 Task: open a new blank ppt, save the file as Andrewone.pptx Add the quote 'The only way to do great work is to love what you do.'Apply font style 'Arial Narrow' and font size 15 Align the text to the Center .Change the text color to  'Tan'
Action: Mouse moved to (34, 64)
Screenshot: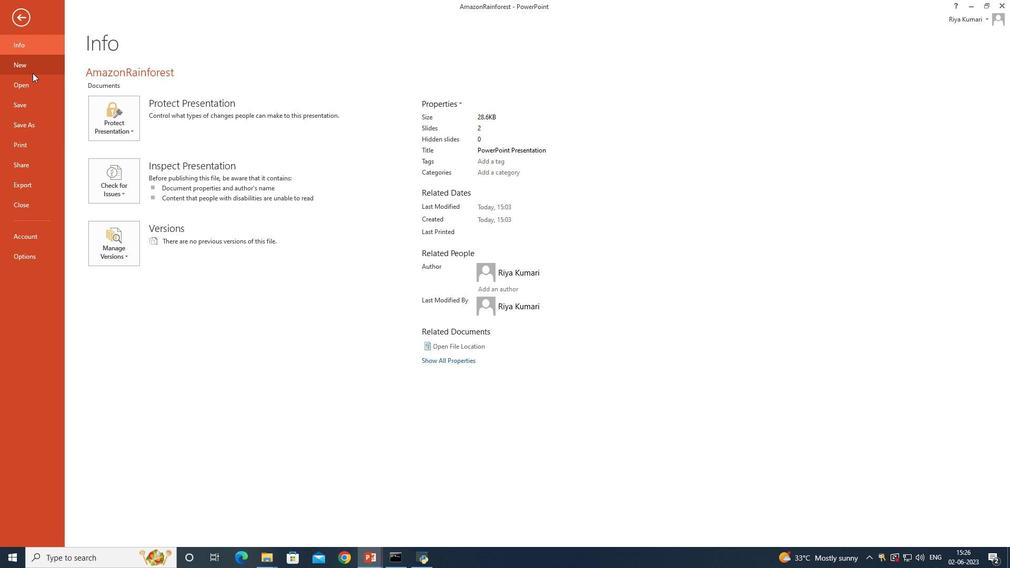 
Action: Mouse pressed left at (34, 64)
Screenshot: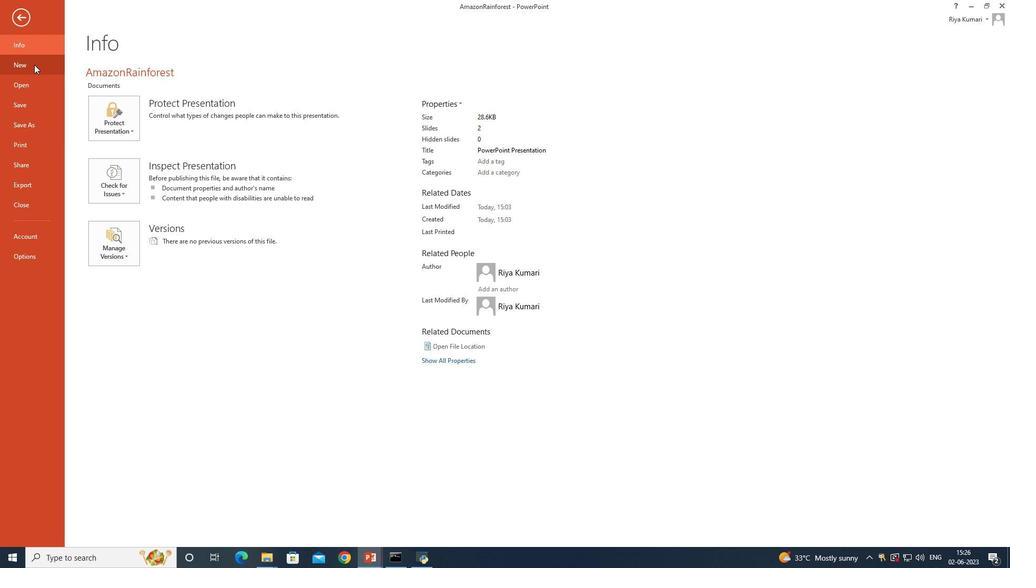 
Action: Mouse moved to (136, 145)
Screenshot: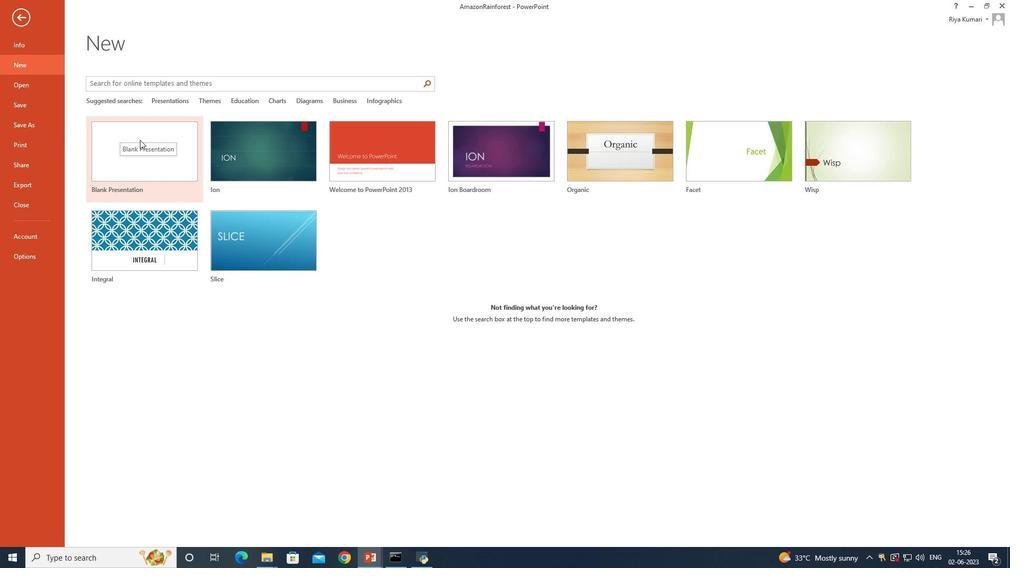 
Action: Mouse pressed left at (136, 145)
Screenshot: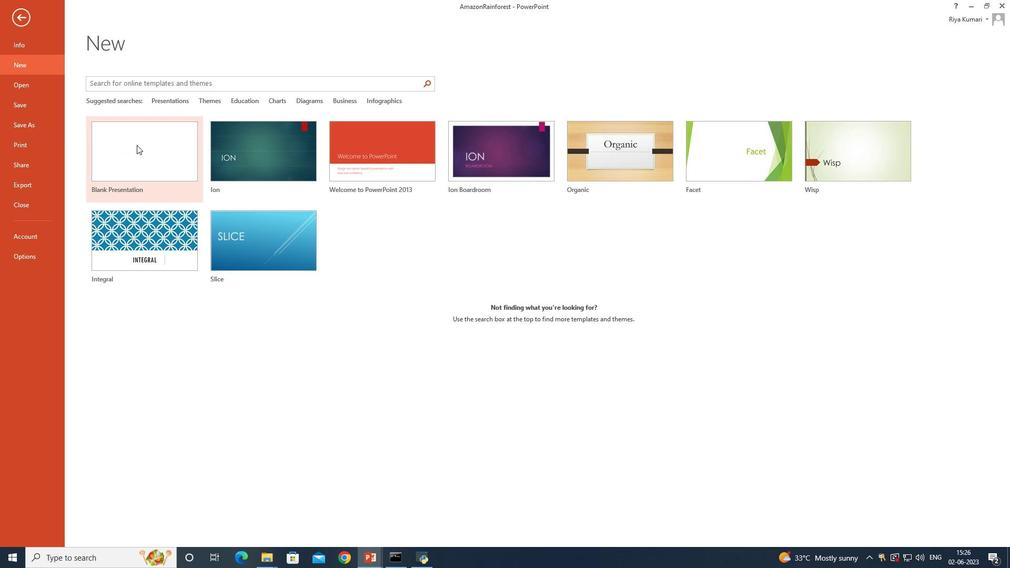 
Action: Mouse moved to (97, 61)
Screenshot: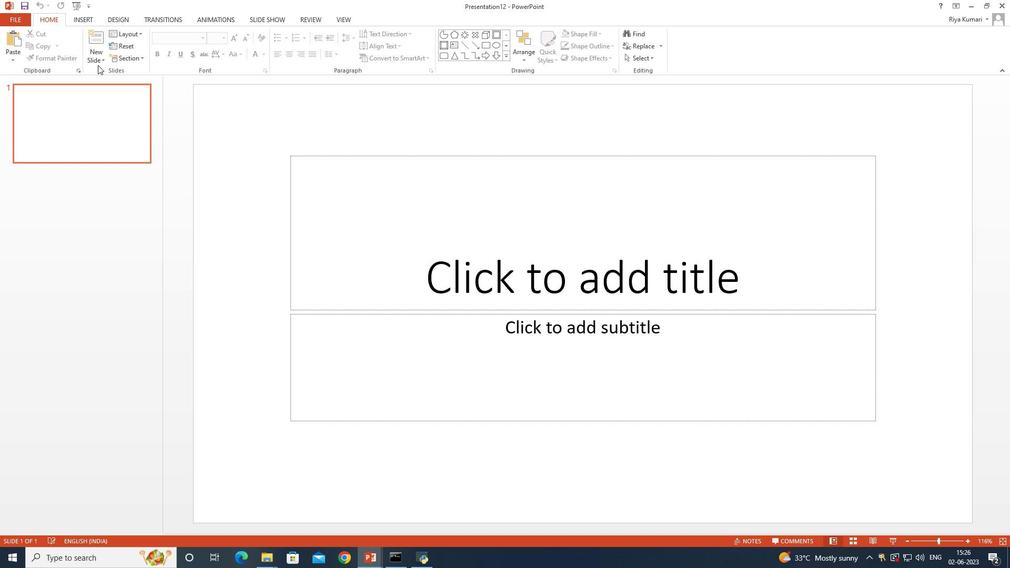 
Action: Mouse pressed left at (97, 61)
Screenshot: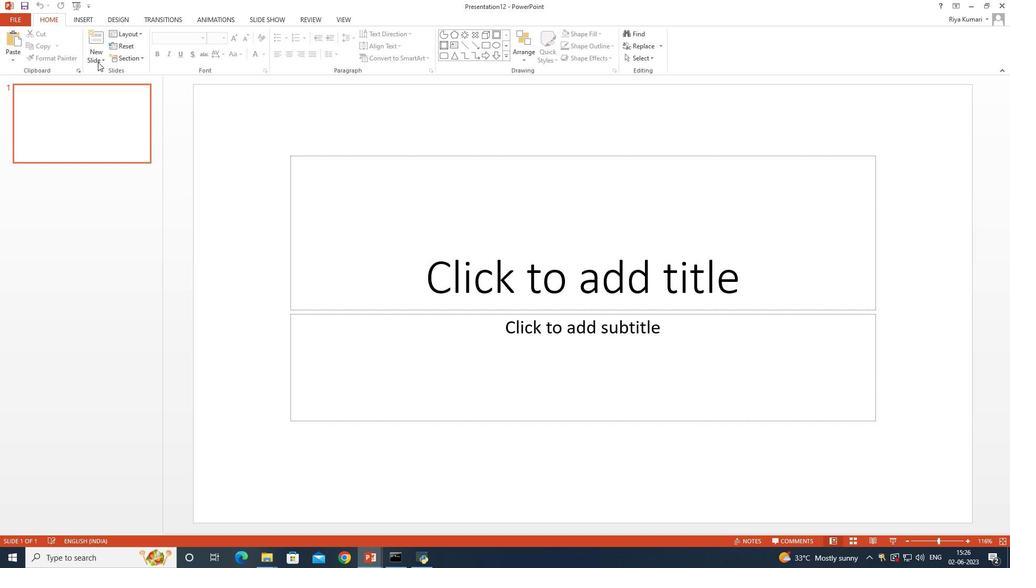 
Action: Mouse moved to (128, 201)
Screenshot: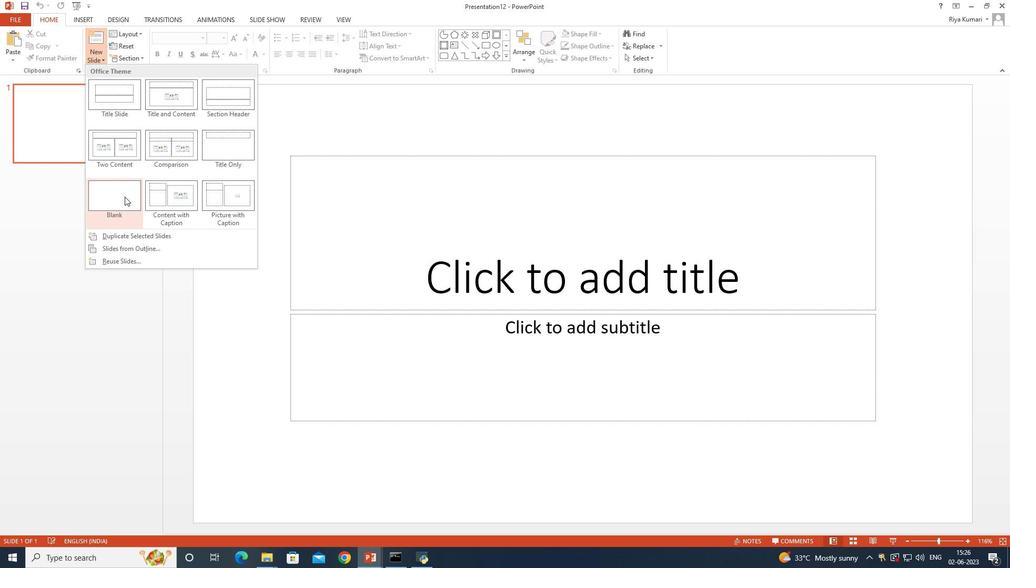 
Action: Mouse pressed left at (128, 201)
Screenshot: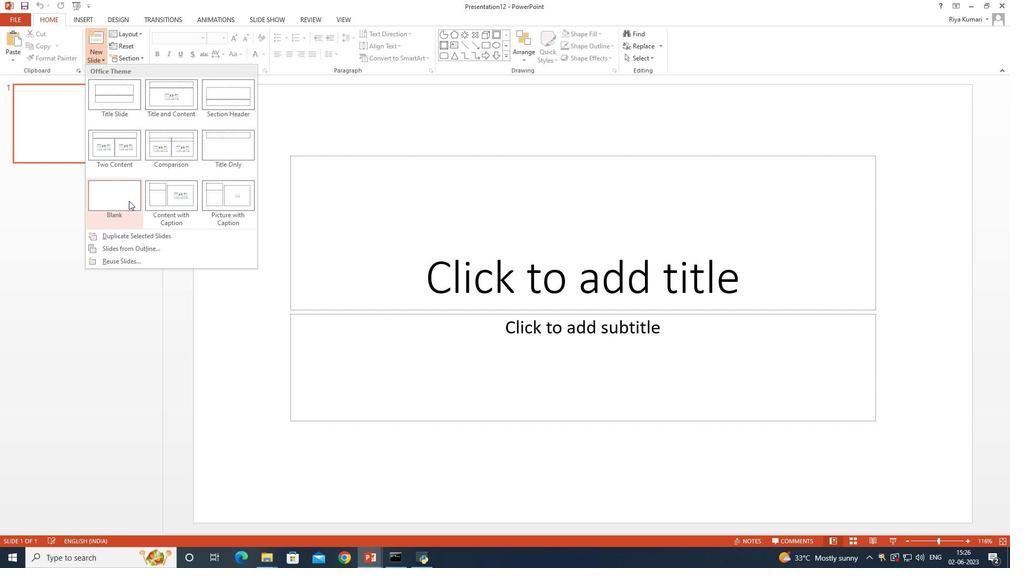 
Action: Mouse moved to (384, 161)
Screenshot: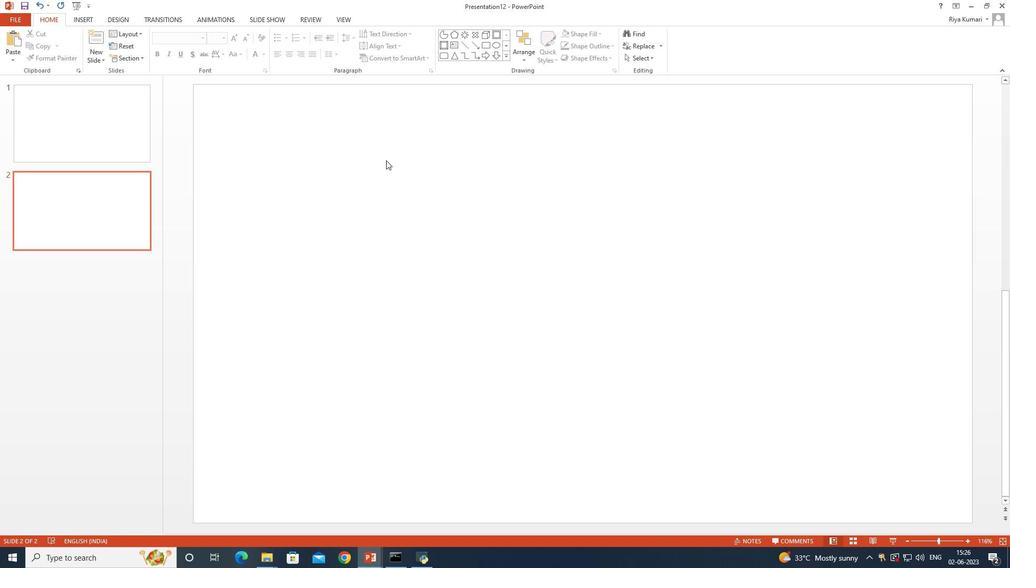 
Action: Key pressed ctrl+S
Screenshot: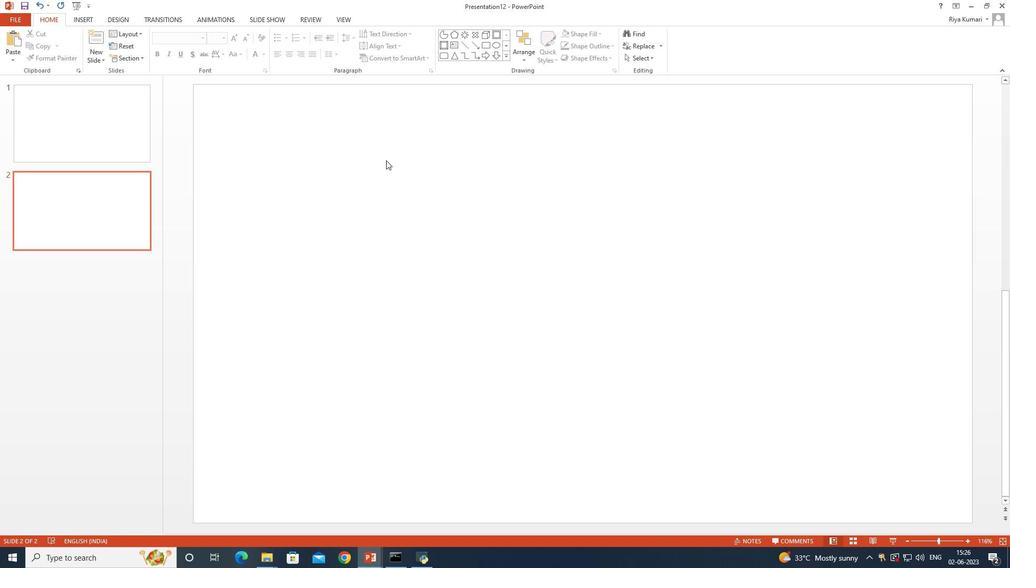 
Action: Mouse moved to (277, 110)
Screenshot: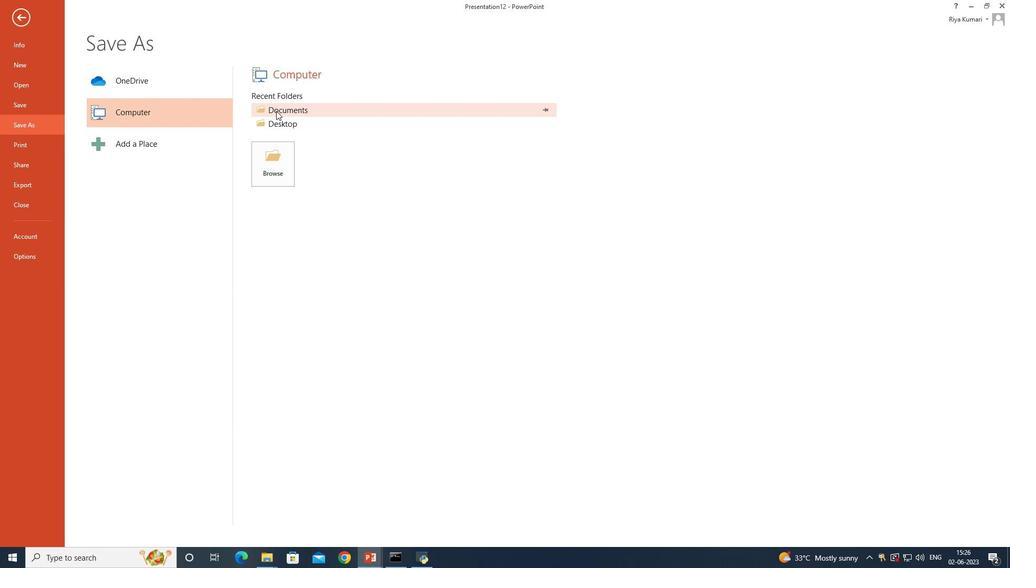 
Action: Mouse pressed left at (277, 110)
Screenshot: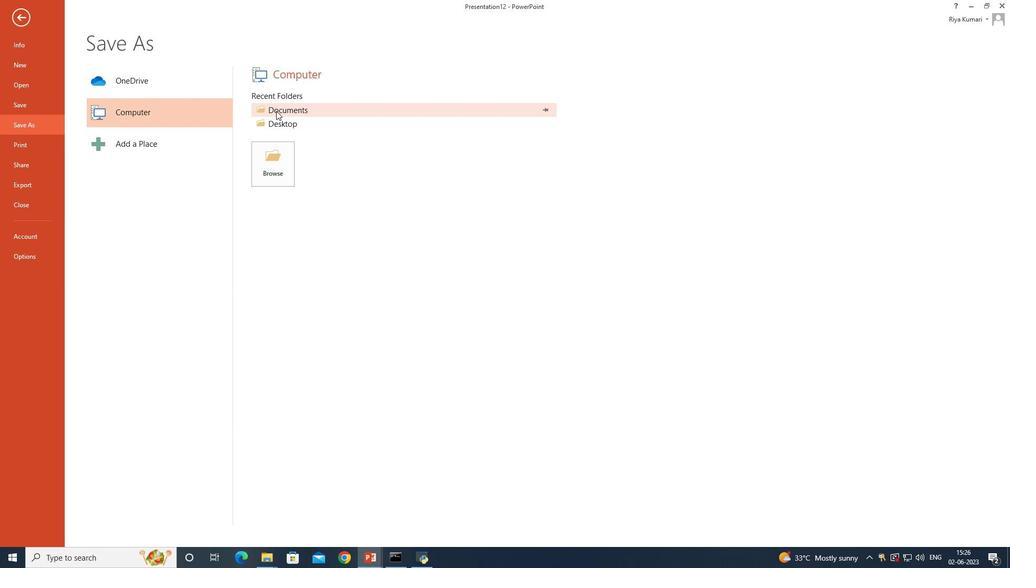 
Action: Mouse moved to (322, 140)
Screenshot: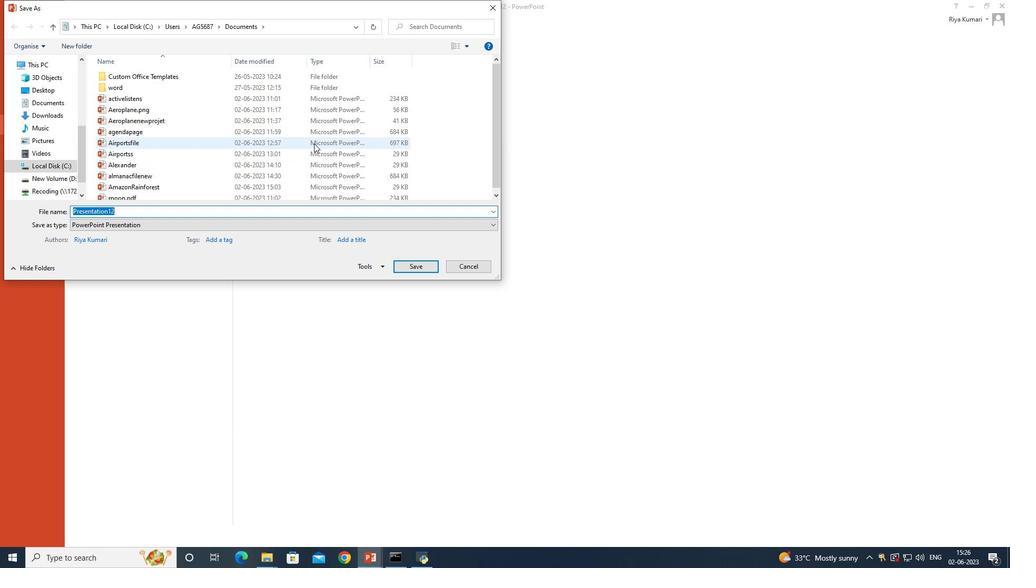 
Action: Key pressed <Key.shift>Andrewone.pptx
Screenshot: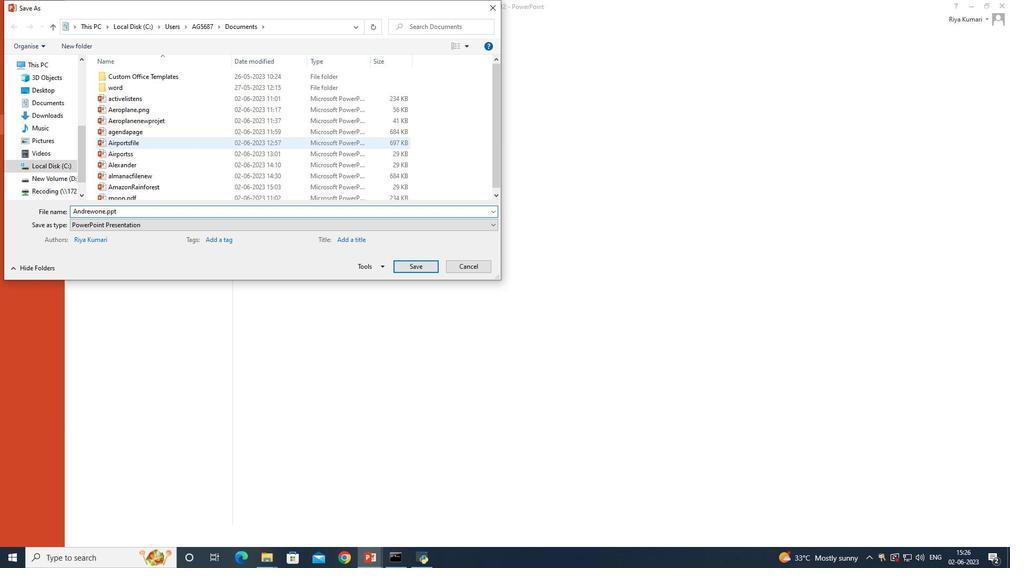 
Action: Mouse moved to (412, 268)
Screenshot: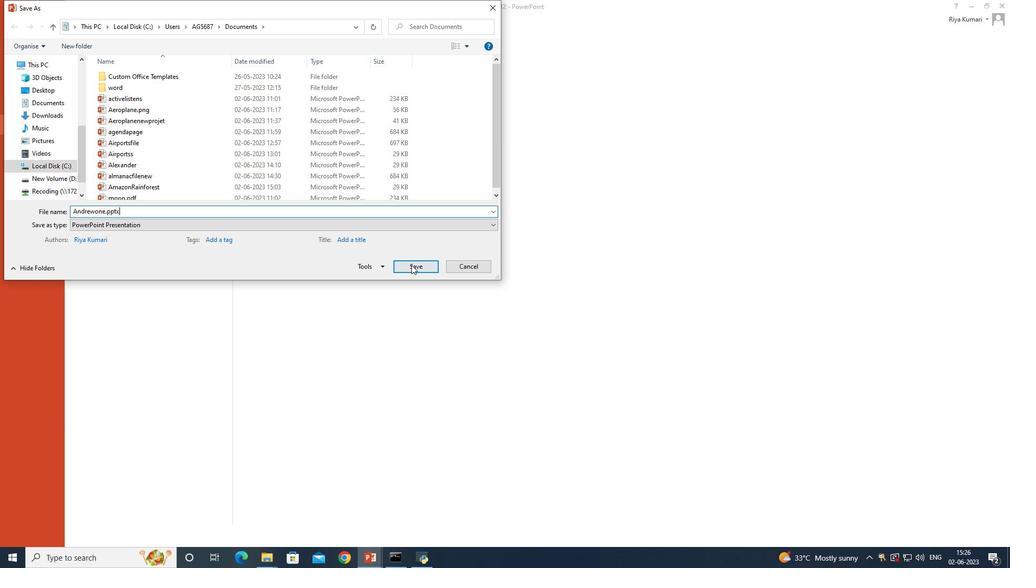 
Action: Mouse pressed left at (412, 268)
Screenshot: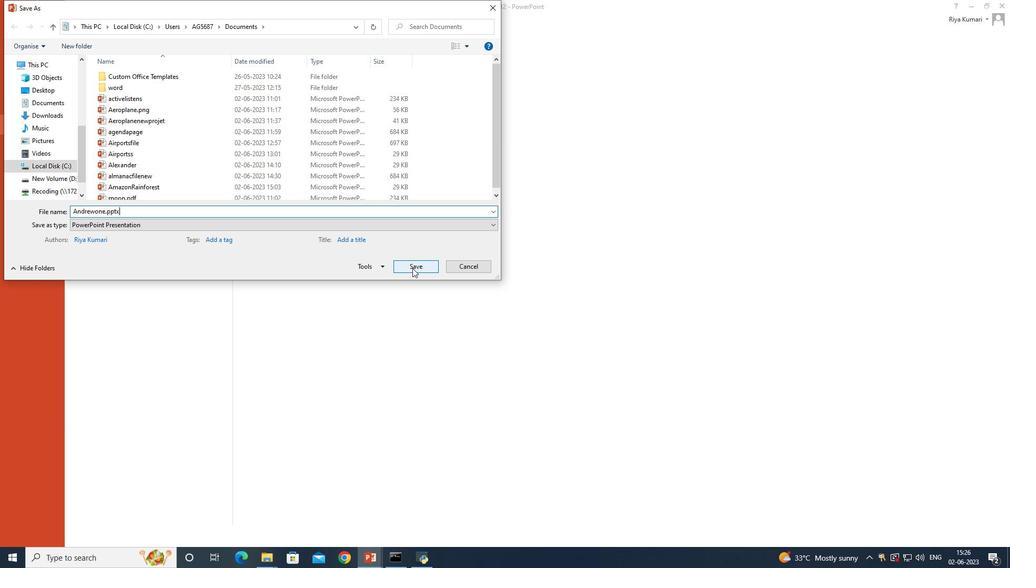 
Action: Mouse moved to (547, 191)
Screenshot: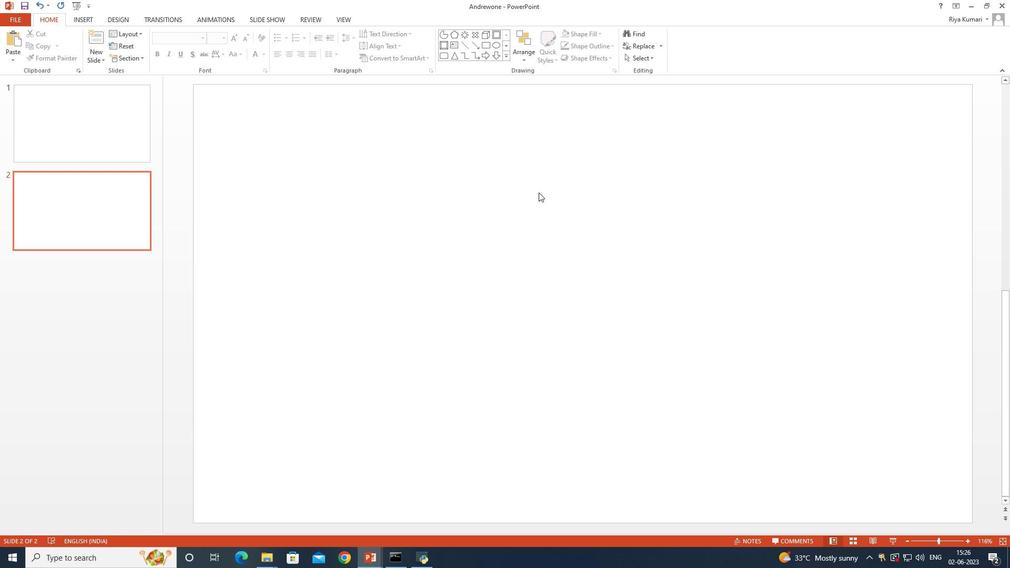 
Action: Mouse pressed left at (547, 191)
Screenshot: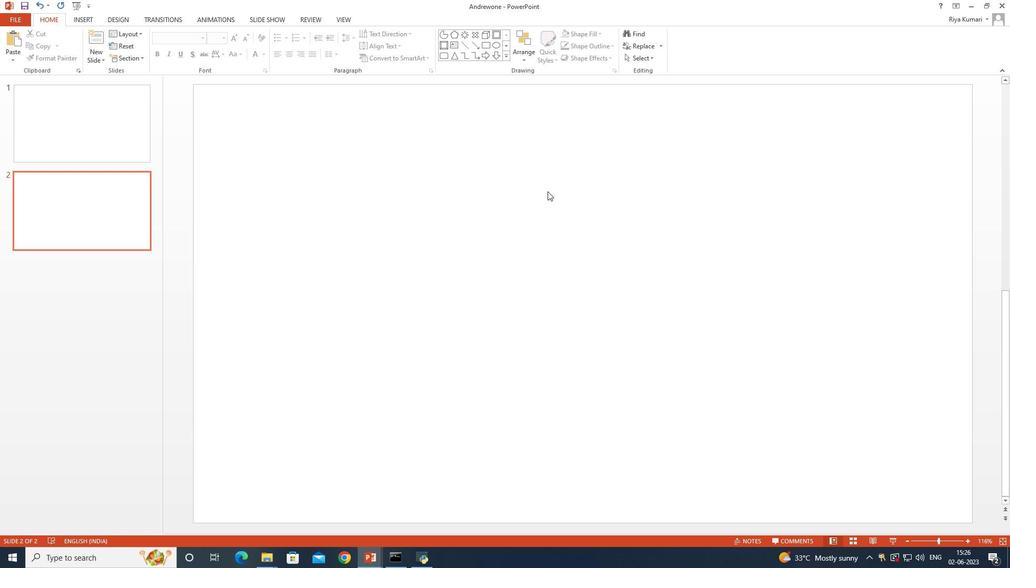 
Action: Mouse moved to (452, 42)
Screenshot: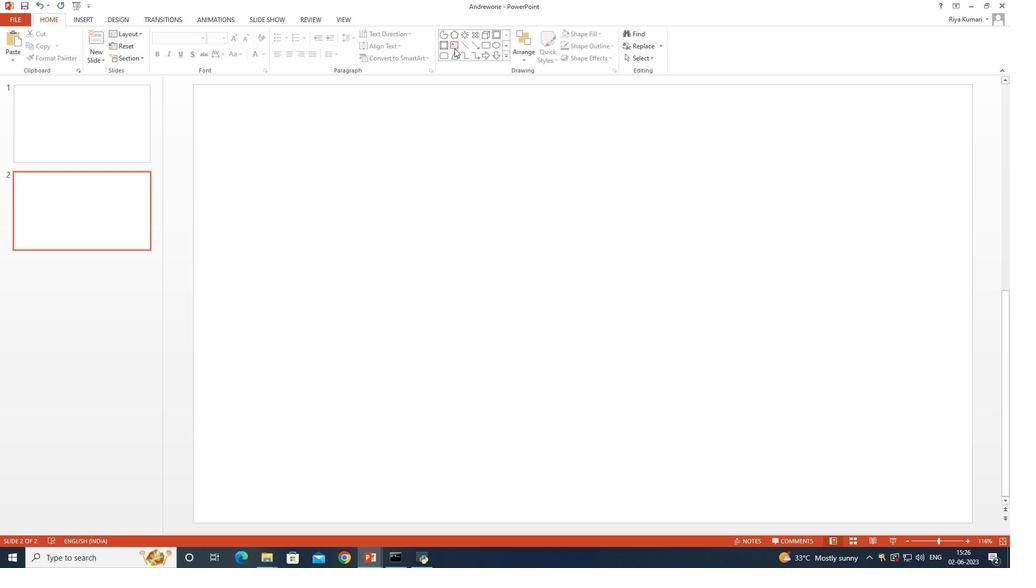 
Action: Mouse pressed left at (452, 42)
Screenshot: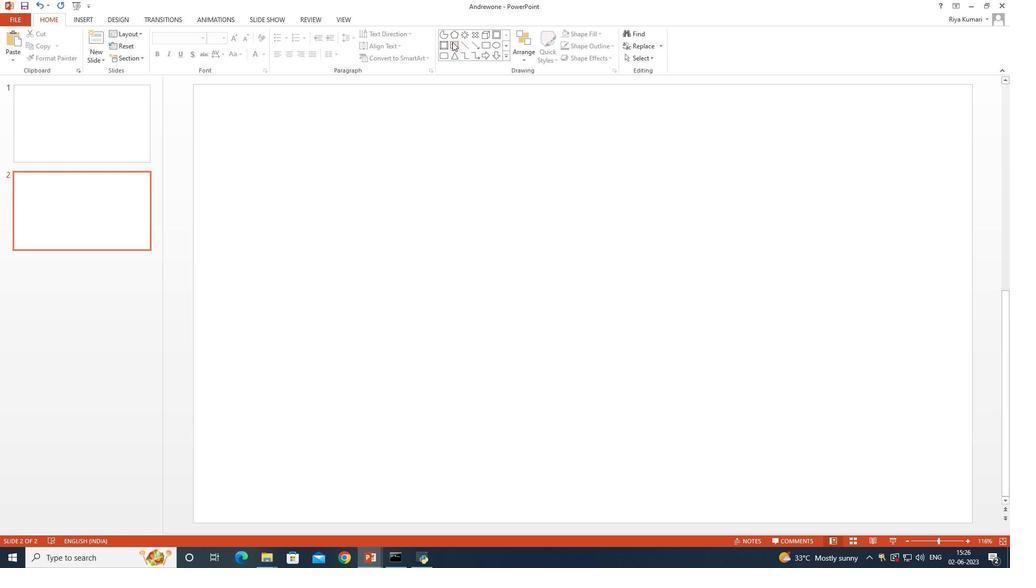 
Action: Mouse moved to (317, 156)
Screenshot: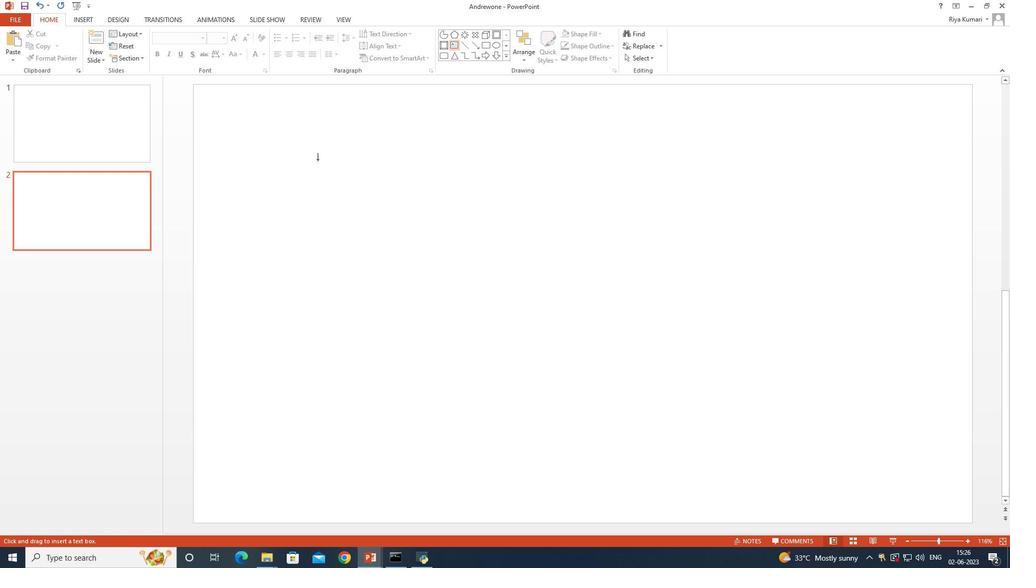 
Action: Mouse pressed left at (317, 156)
Screenshot: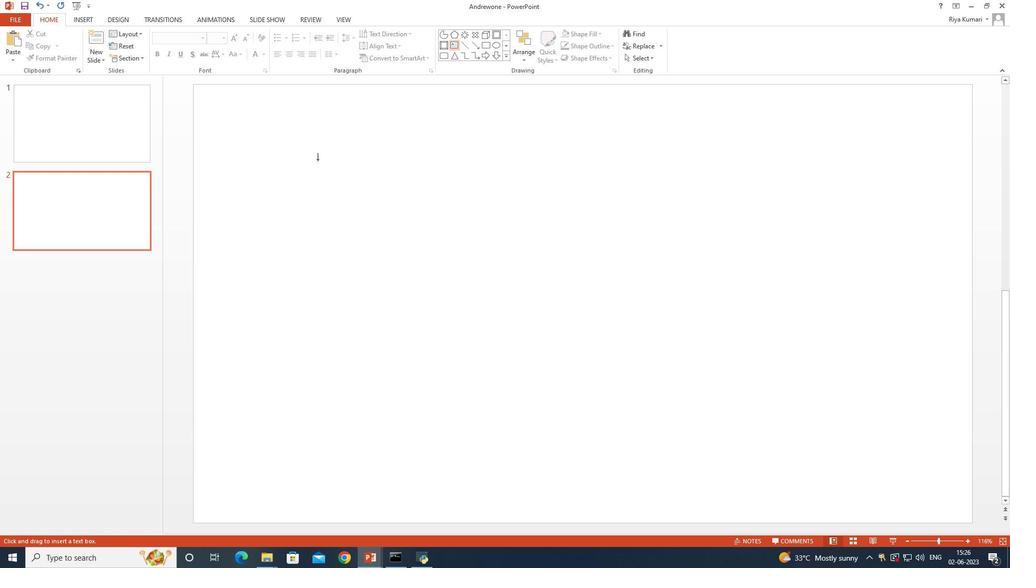 
Action: Mouse moved to (609, 233)
Screenshot: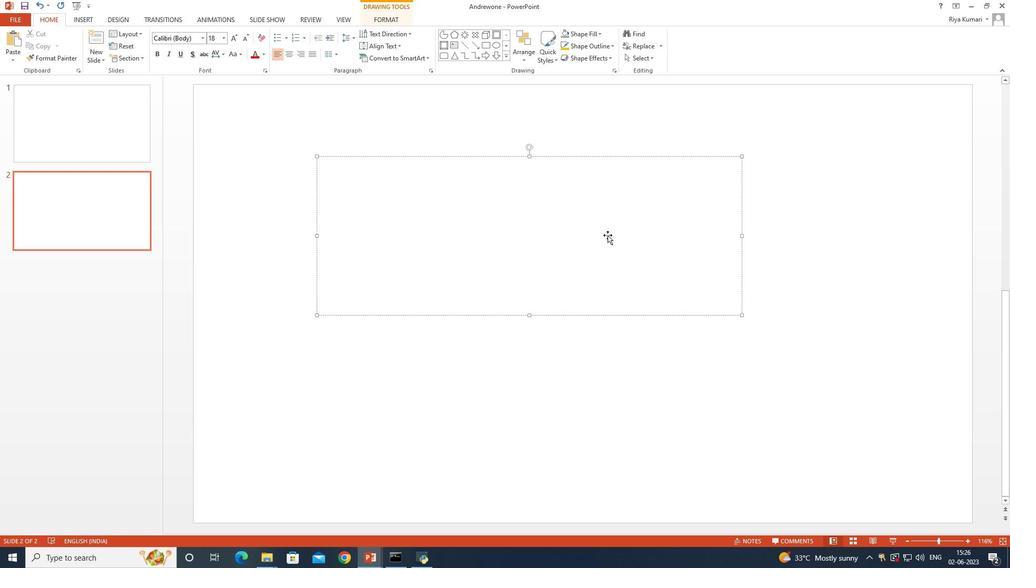 
Action: Key pressed <Key.shift>The<Key.space>only<Key.space>way<Key.space>to<Key.space>do<Key.space>great<Key.space>work<Key.space>is<Key.space>to<Key.space>love<Key.space>waht<Key.backspace><Key.backspace><Key.backspace>hat<Key.space>you<Key.space>do.
Screenshot: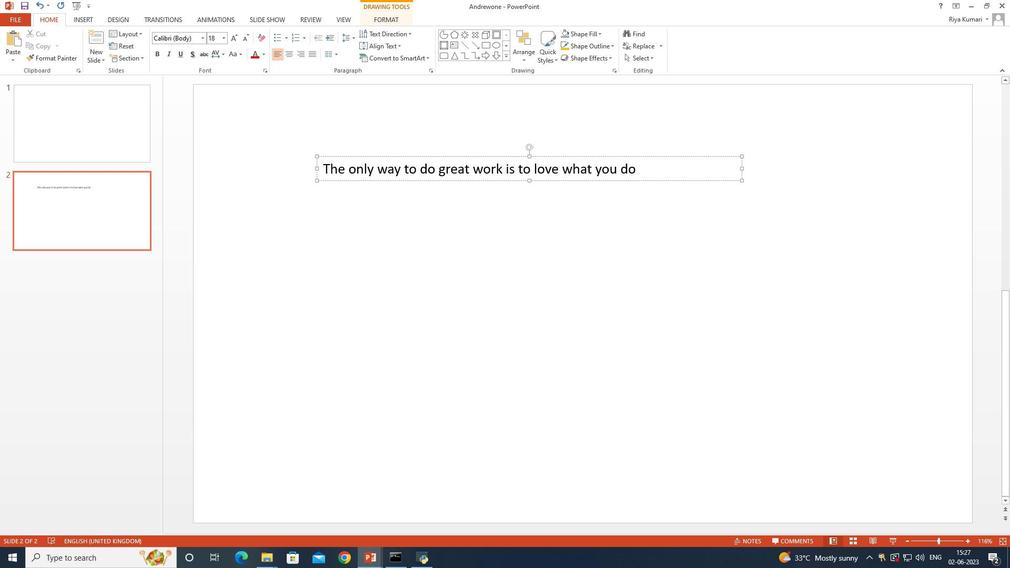 
Action: Mouse moved to (636, 166)
Screenshot: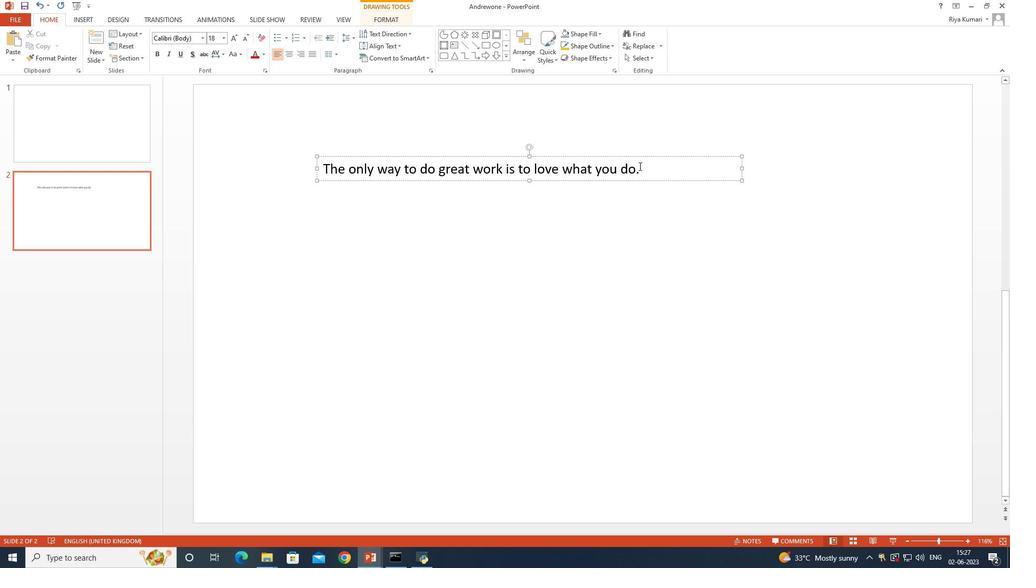 
Action: Mouse pressed left at (636, 166)
Screenshot: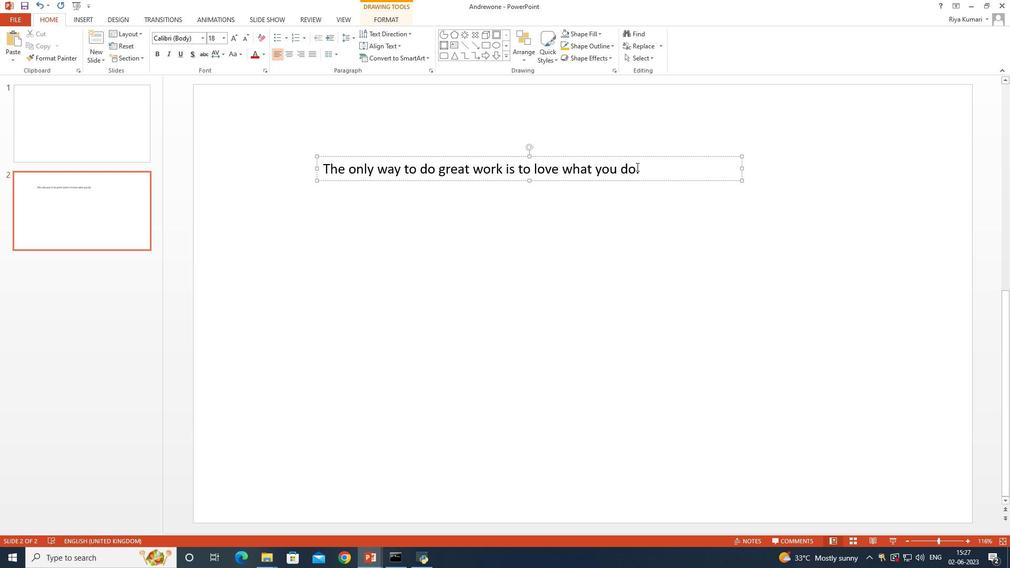 
Action: Mouse moved to (190, 36)
Screenshot: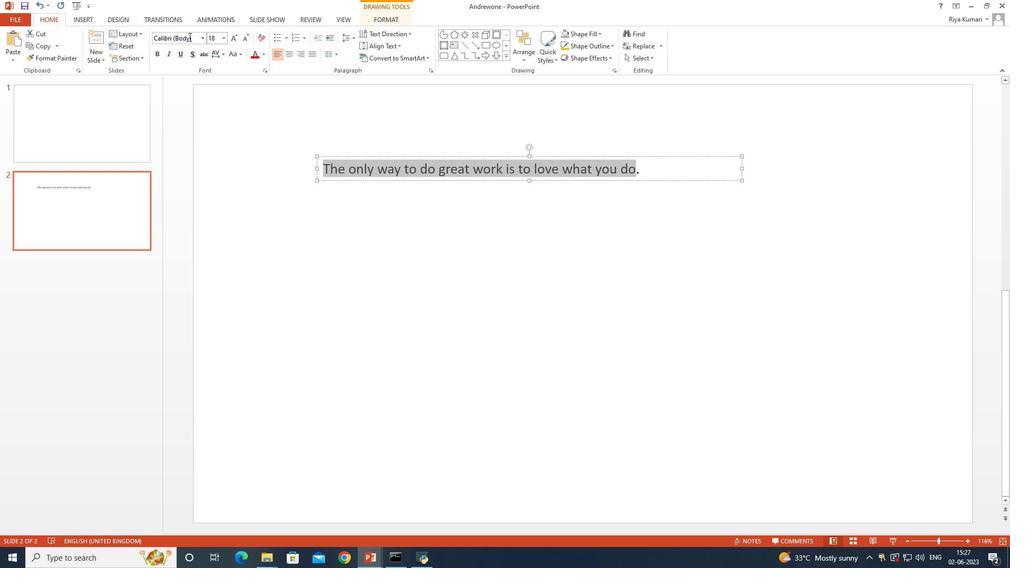 
Action: Mouse pressed left at (190, 36)
Screenshot: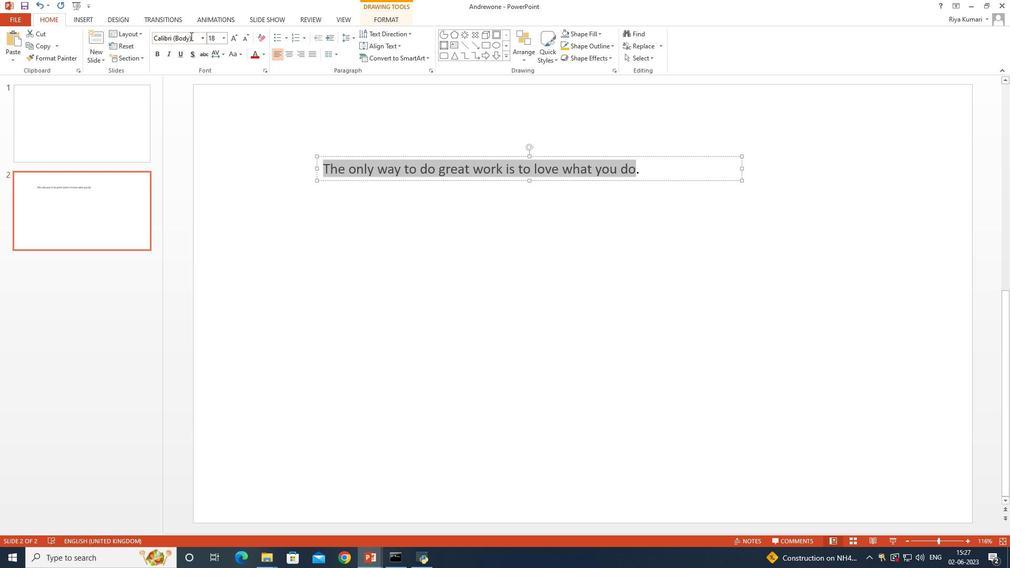 
Action: Mouse moved to (318, 217)
Screenshot: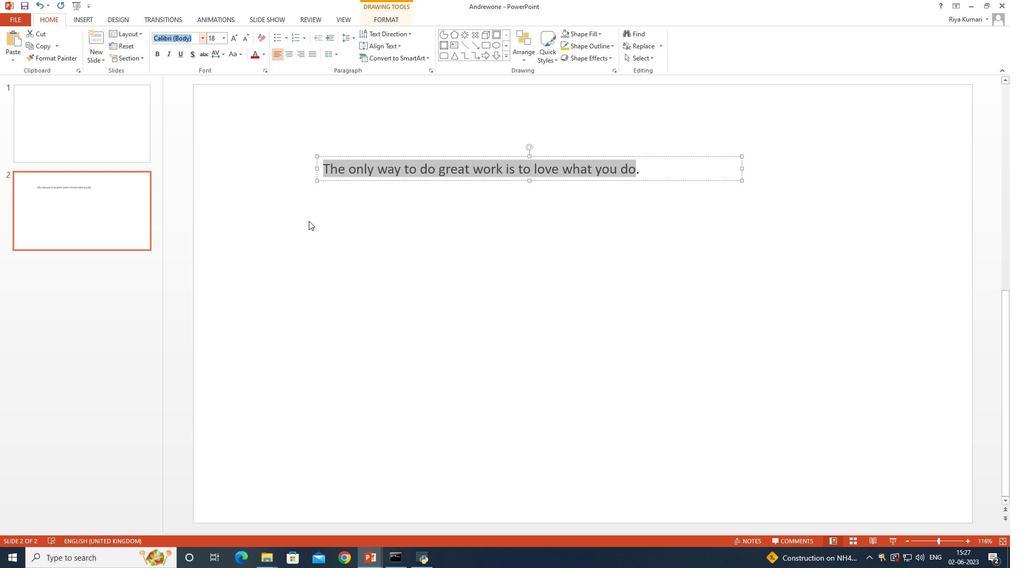 
Action: Key pressed <Key.shift>A
Screenshot: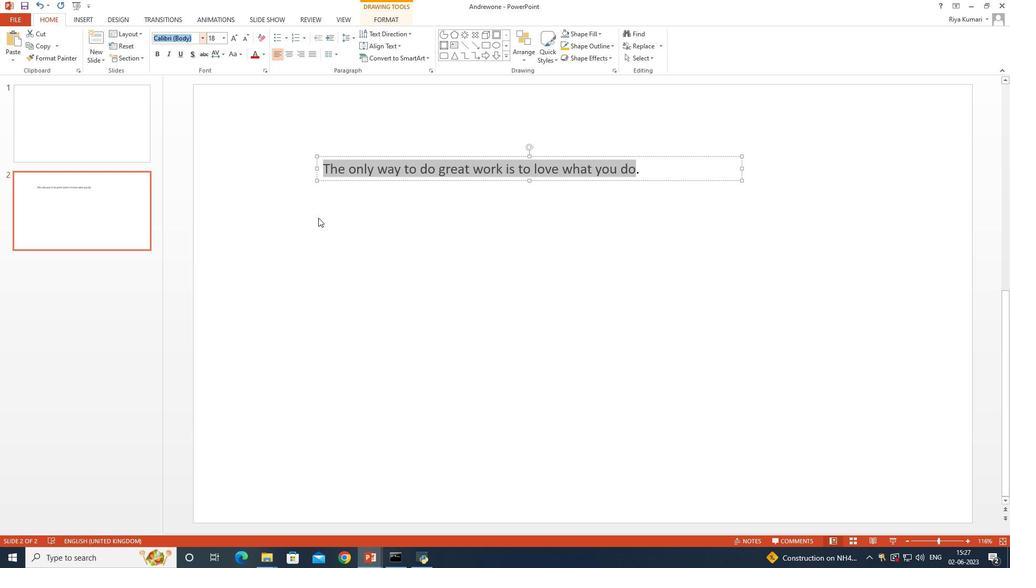 
Action: Mouse moved to (318, 217)
Screenshot: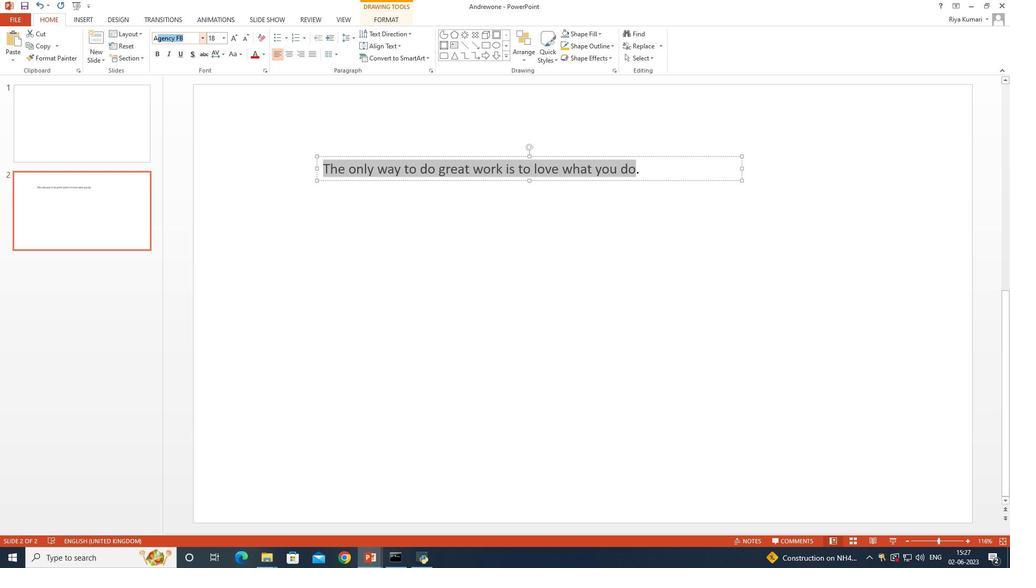 
Action: Key pressed r
Screenshot: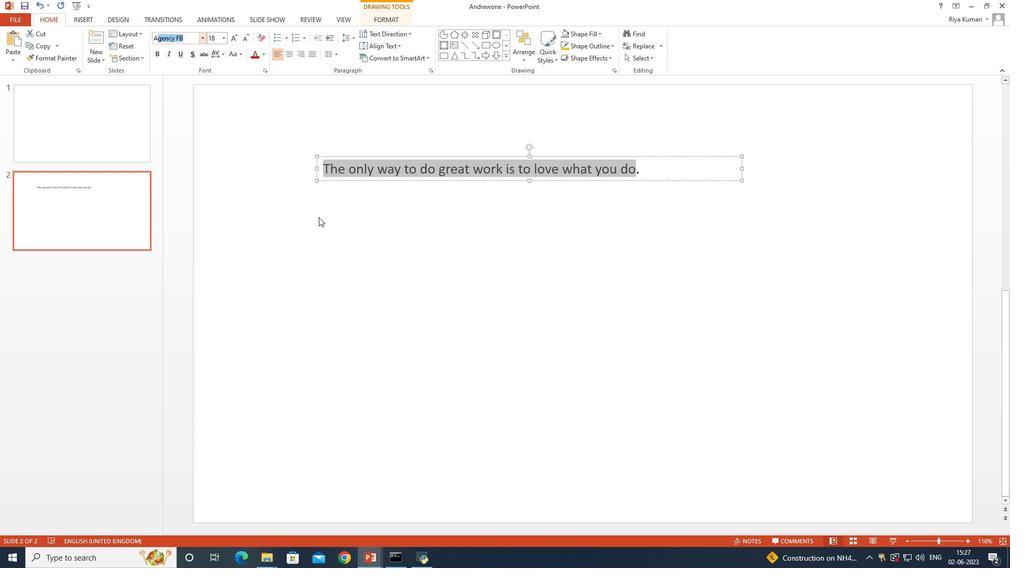 
Action: Mouse moved to (318, 216)
Screenshot: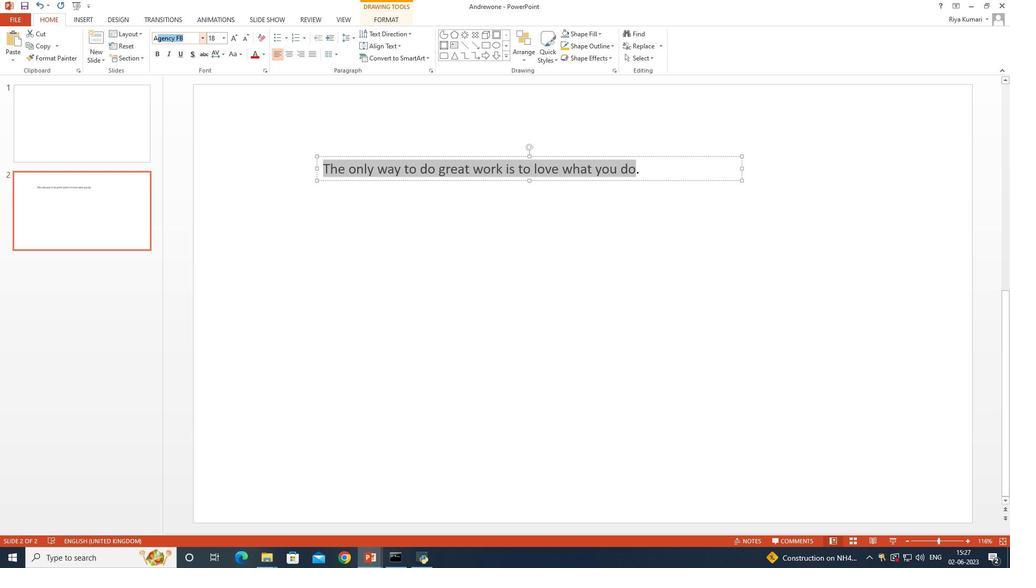 
Action: Key pressed i
Screenshot: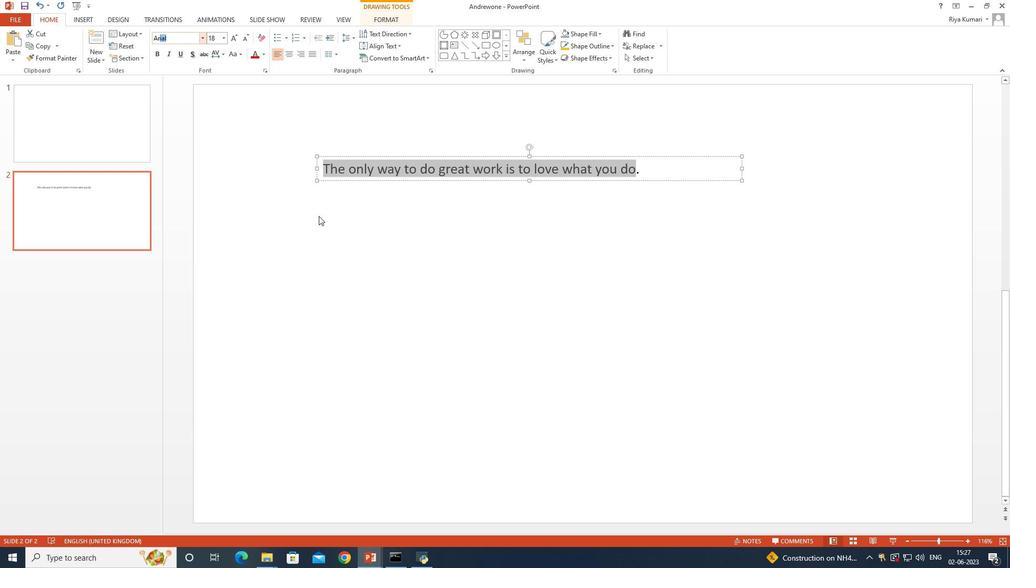 
Action: Mouse moved to (318, 214)
Screenshot: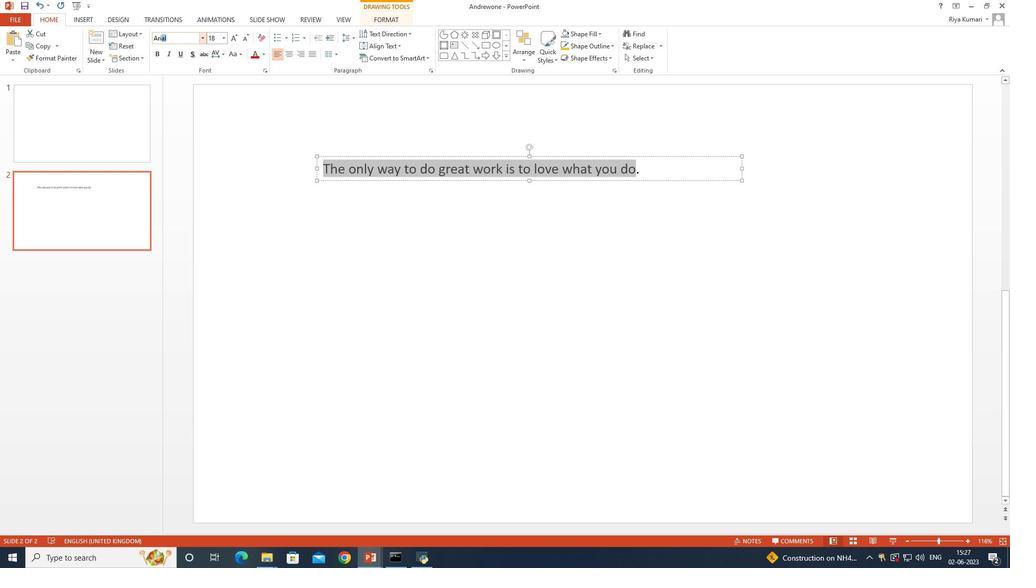 
Action: Key pressed al
Screenshot: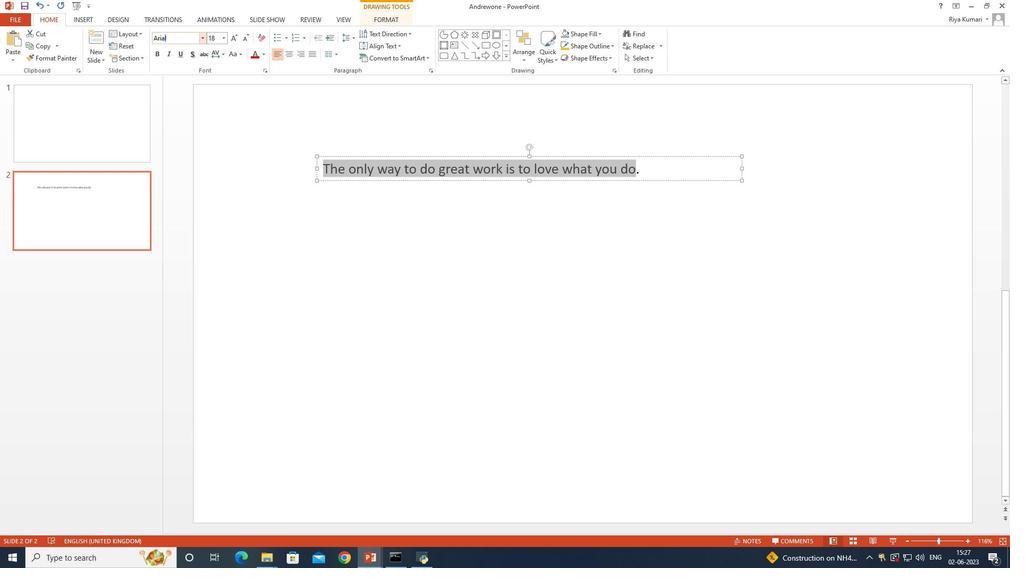 
Action: Mouse moved to (356, 195)
Screenshot: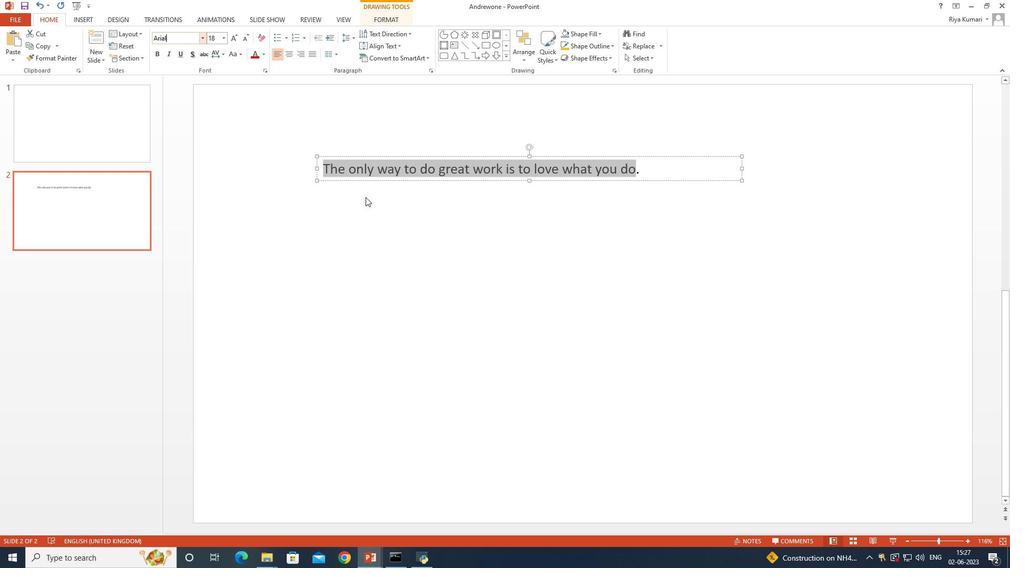 
Action: Key pressed <Key.space>
Screenshot: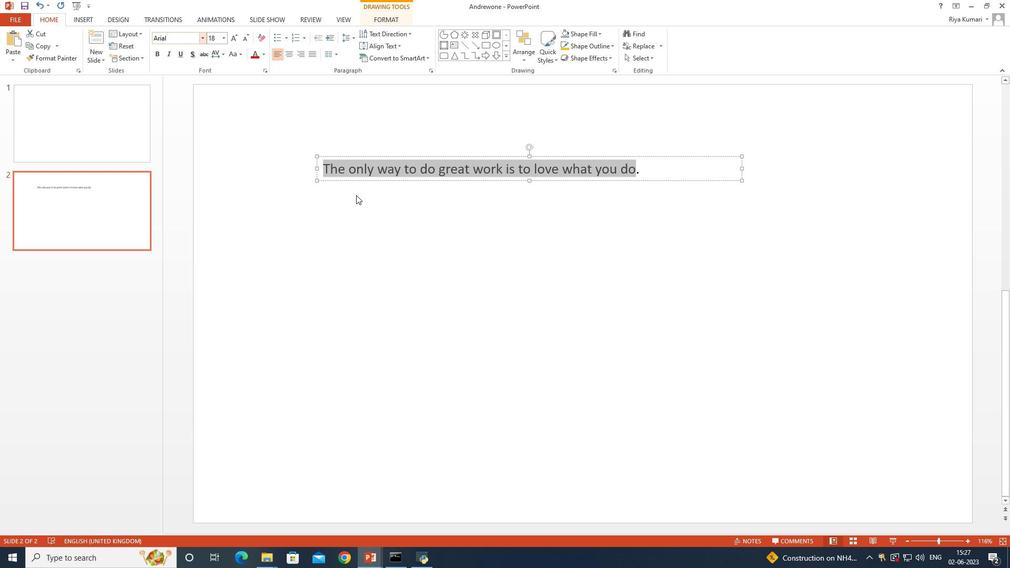 
Action: Mouse moved to (355, 195)
Screenshot: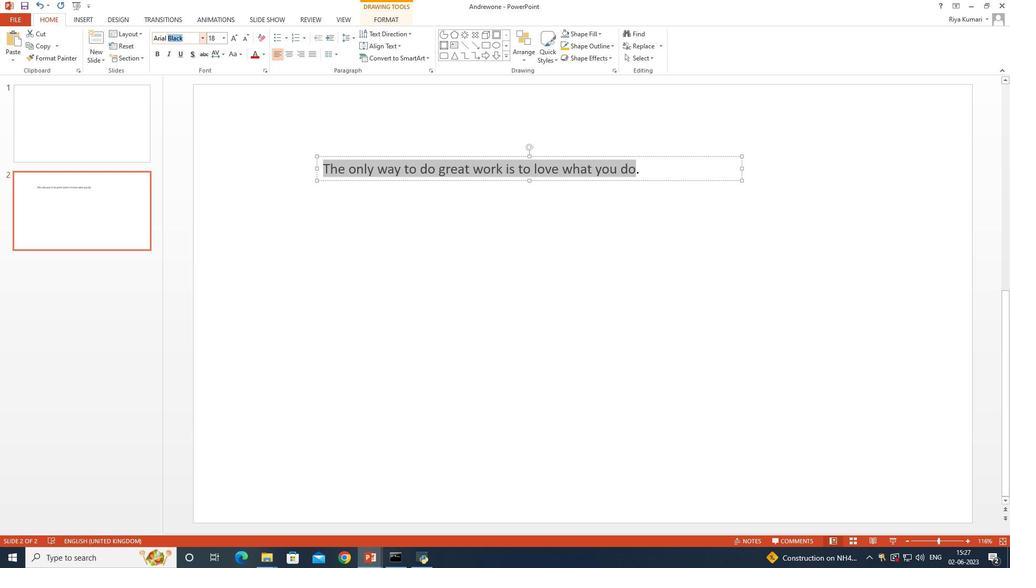 
Action: Key pressed <Key.shift_r>N
Screenshot: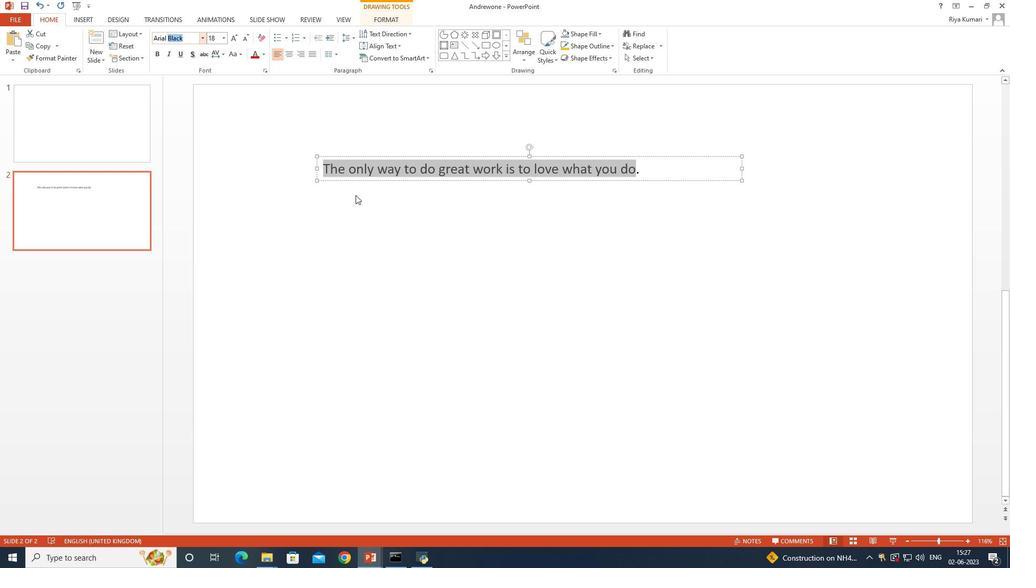 
Action: Mouse moved to (349, 185)
Screenshot: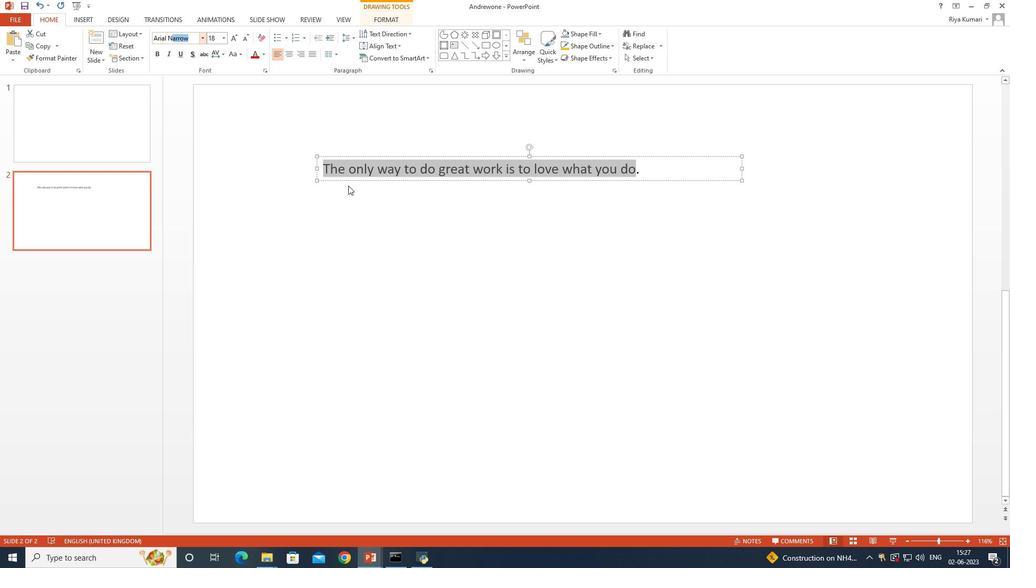 
Action: Key pressed <Key.enter>
Screenshot: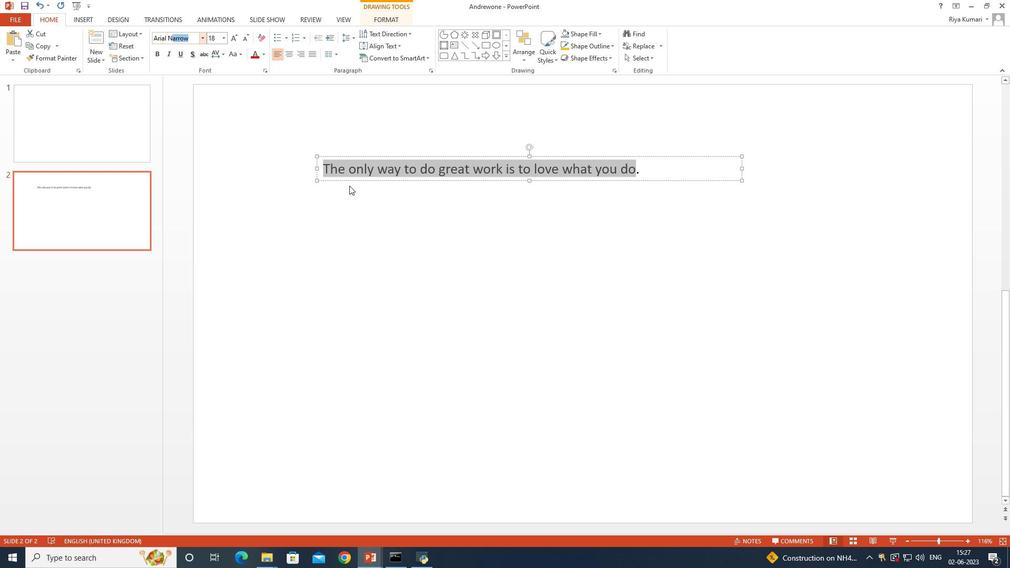
Action: Mouse moved to (224, 40)
Screenshot: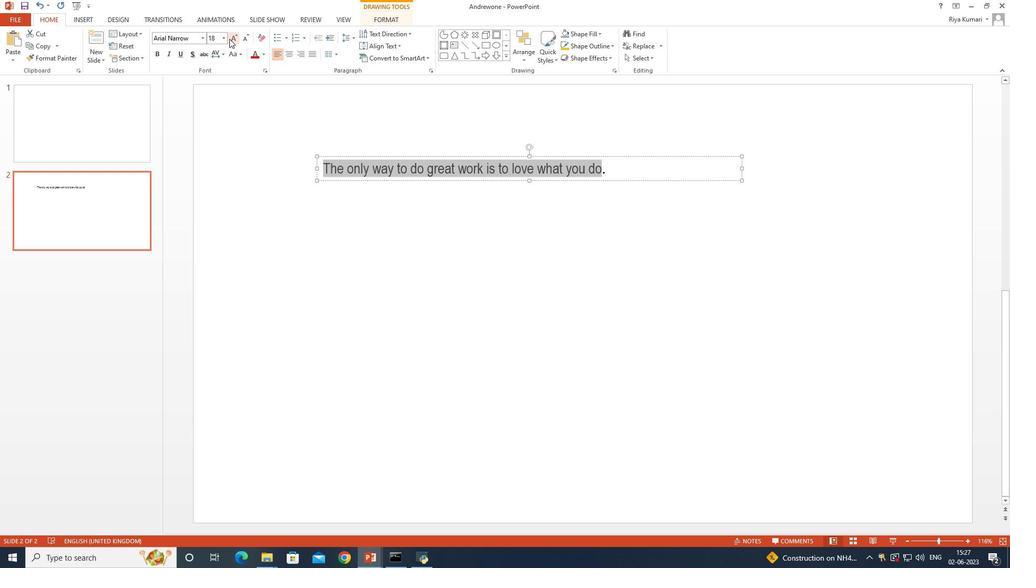 
Action: Mouse pressed left at (224, 40)
Screenshot: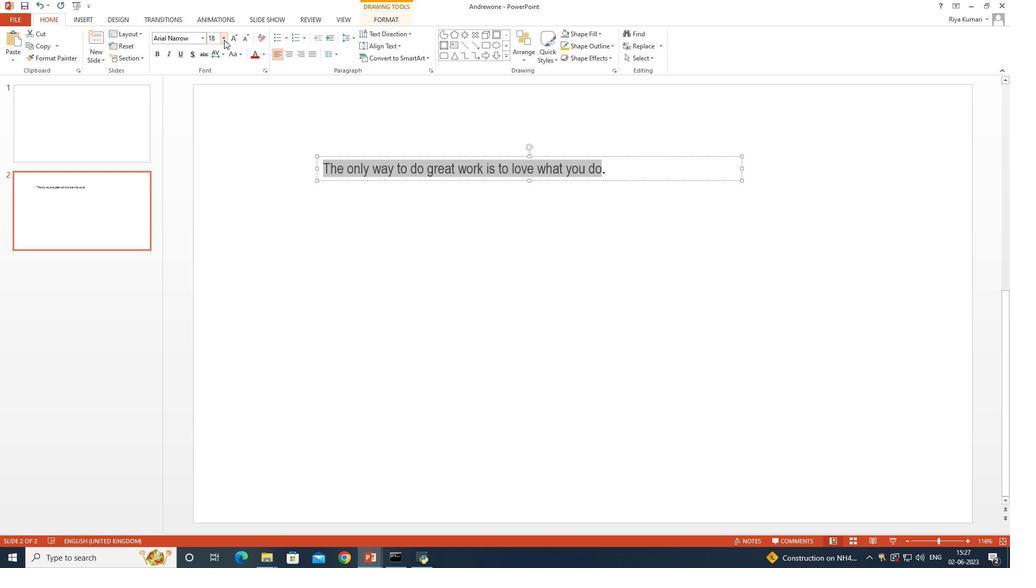 
Action: Mouse moved to (215, 119)
Screenshot: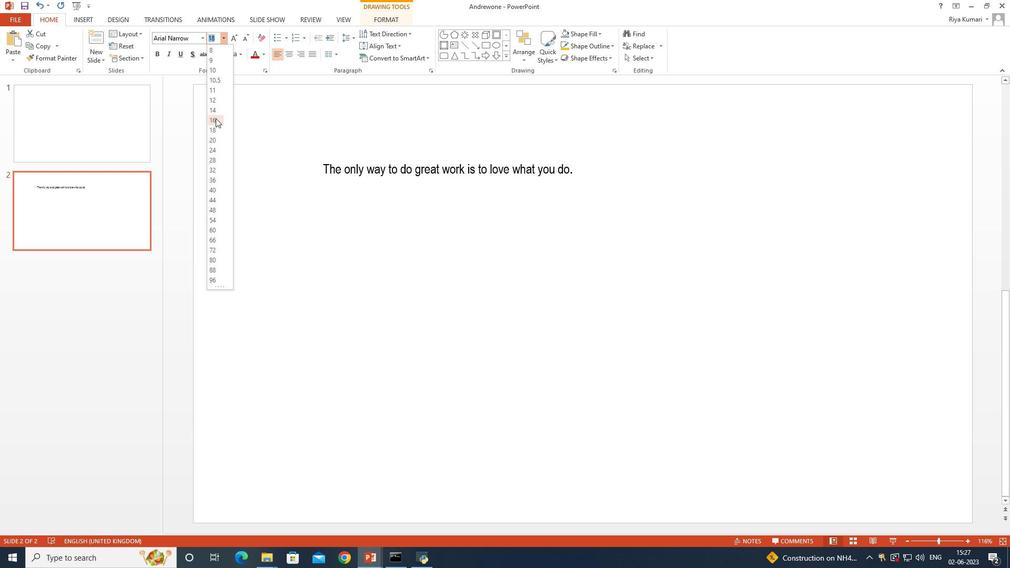 
Action: Mouse pressed left at (215, 119)
Screenshot: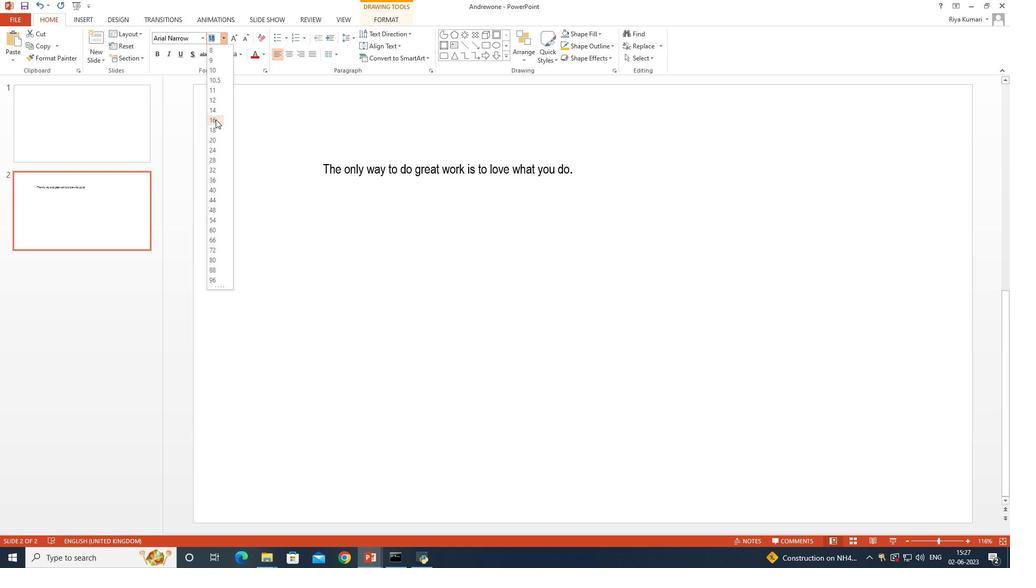 
Action: Mouse moved to (288, 58)
Screenshot: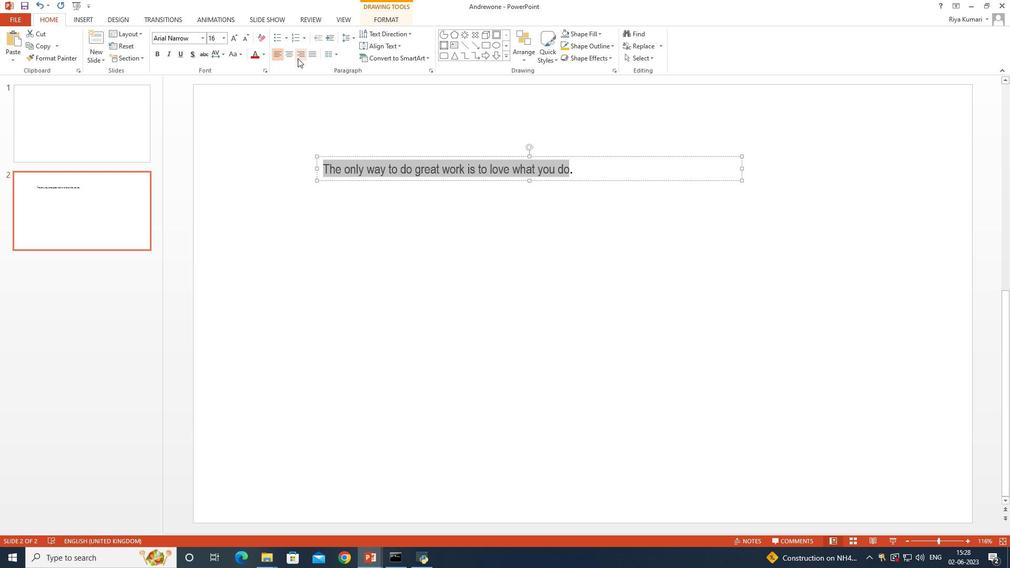 
Action: Mouse pressed left at (288, 58)
Screenshot: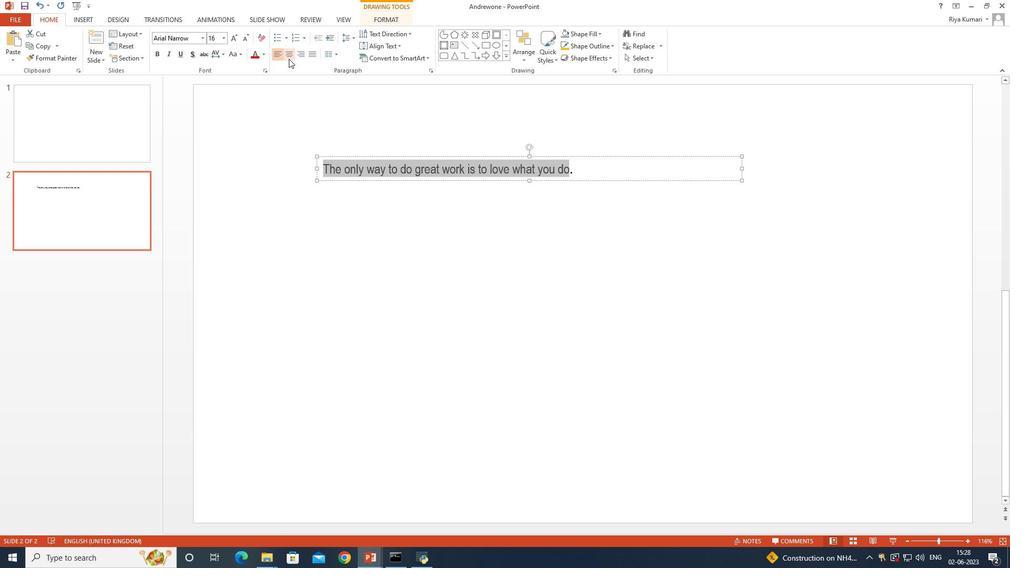 
Action: Mouse moved to (260, 53)
Screenshot: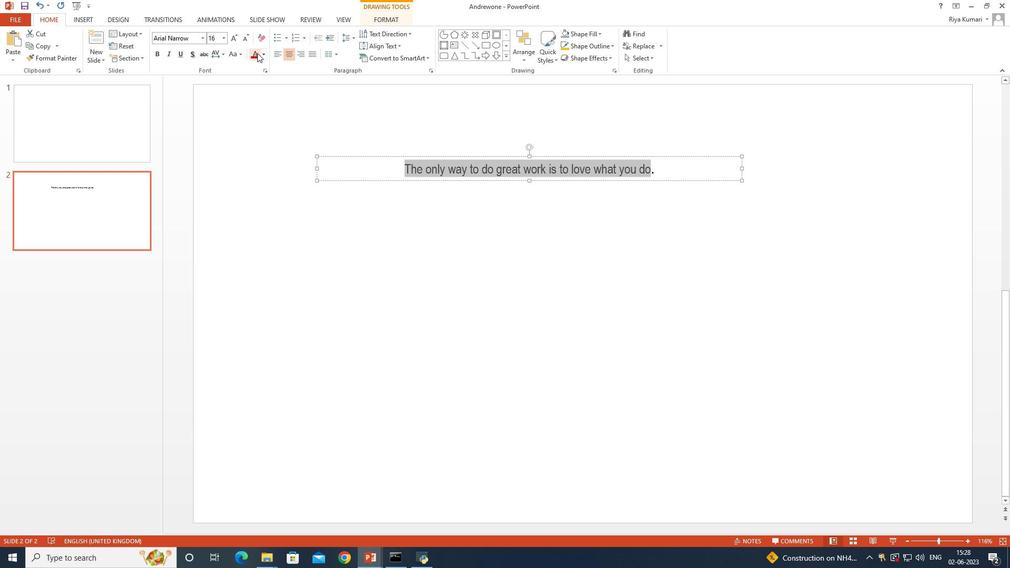 
Action: Mouse pressed left at (260, 53)
Screenshot: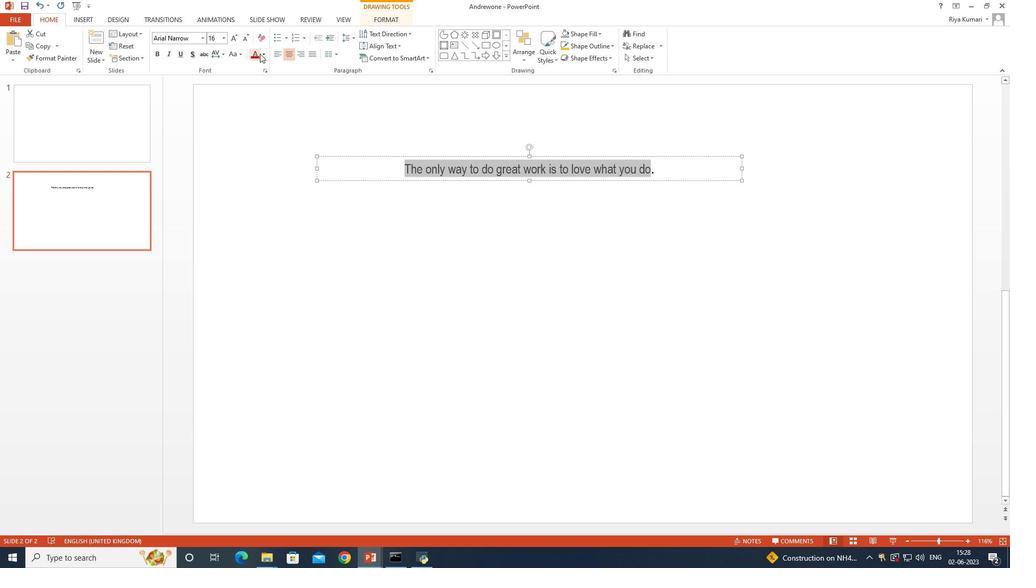 
Action: Mouse moved to (262, 50)
Screenshot: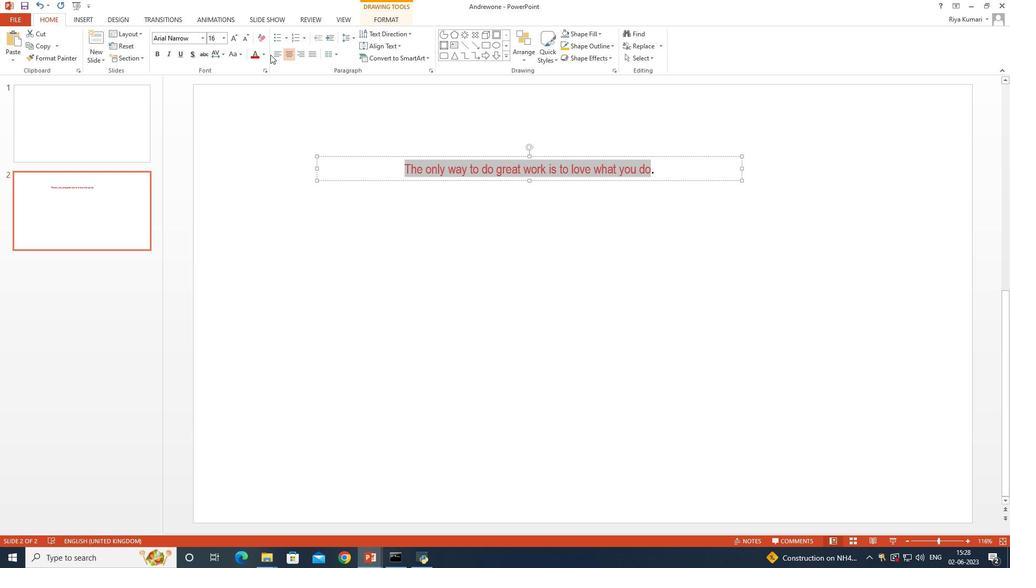 
Action: Mouse pressed left at (262, 50)
Screenshot: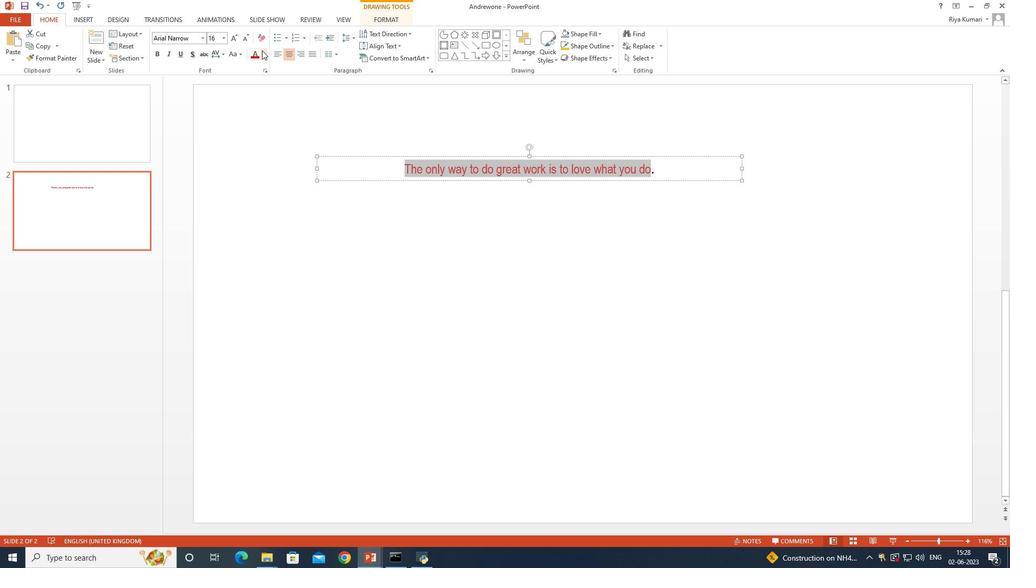 
Action: Mouse moved to (273, 133)
Screenshot: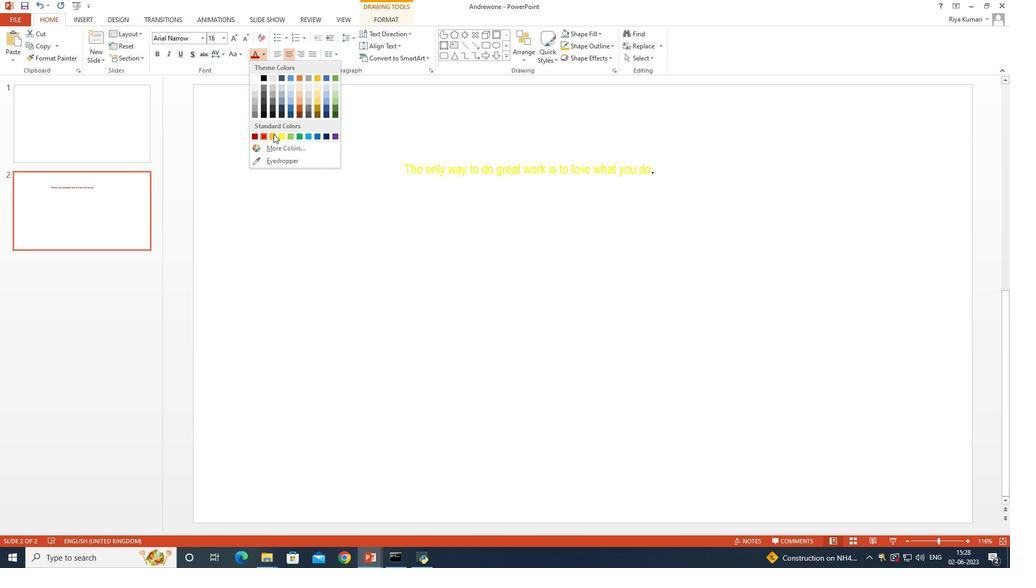 
Action: Mouse pressed left at (273, 133)
Screenshot: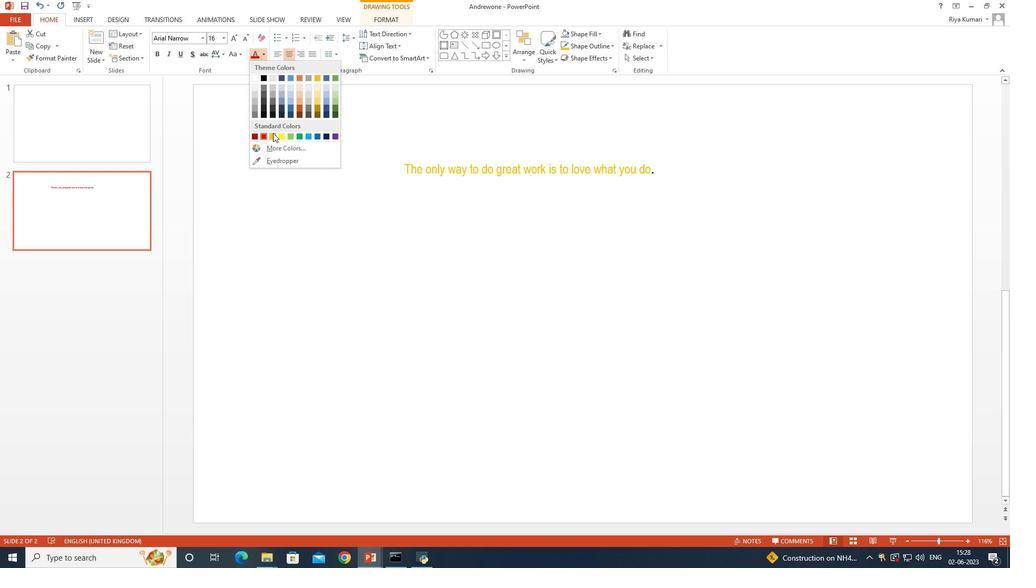 
Action: Mouse moved to (747, 221)
Screenshot: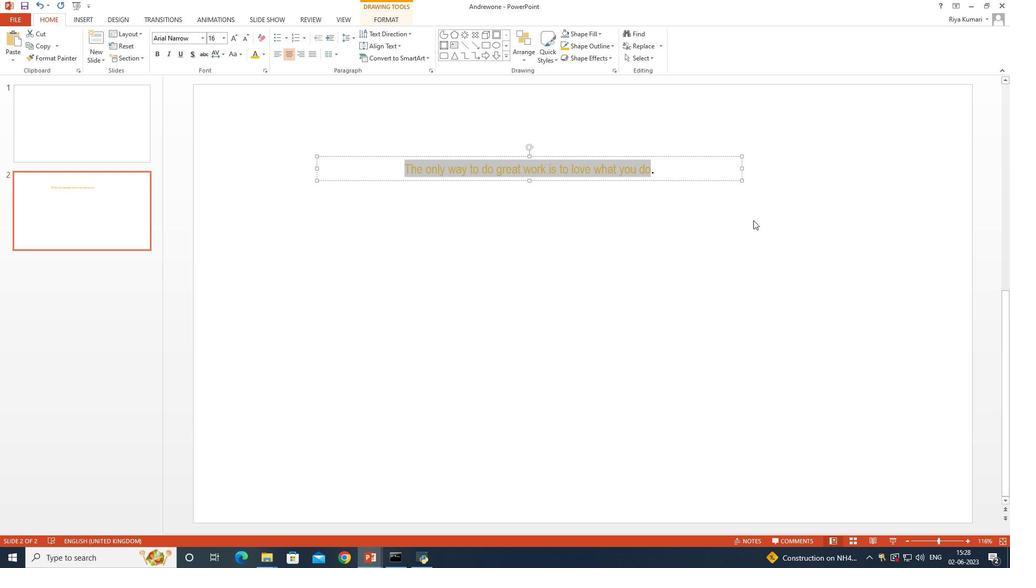 
Action: Mouse pressed left at (747, 221)
Screenshot: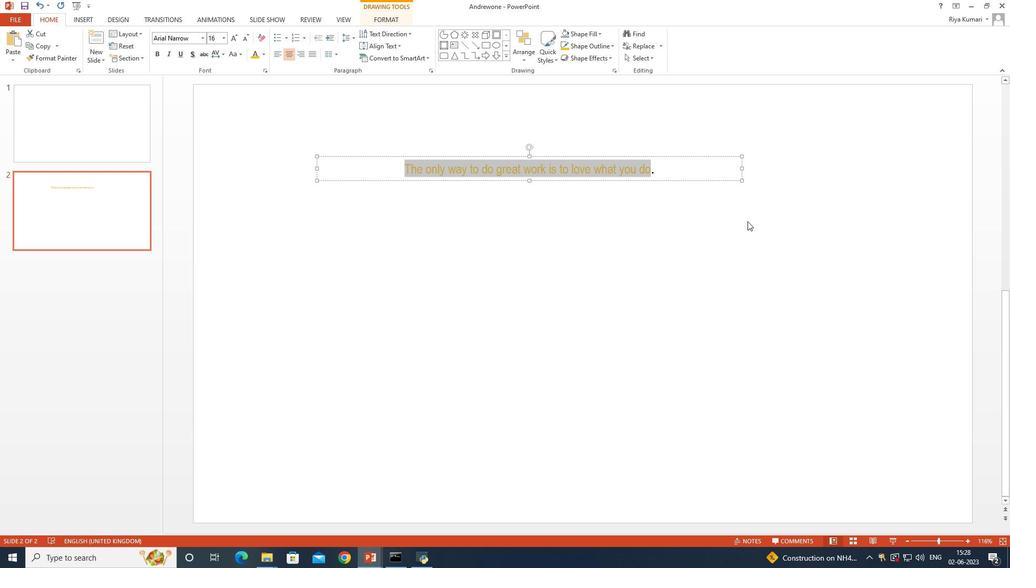 
